 Task: Create Card Training Workshop Analytics Review in Board Email Marketing Platforms and Tools to Workspace Accounting and Bookkeeping Services. Create Card Elderly Care Review in Board Employee Recognition and Rewards Programs to Workspace Accounting and Bookkeeping Services. Create Card Training Workshop Analytics Review in Board Brand Voice Development and Brand Tone of Voice Guidelines Creation to Workspace Accounting and Bookkeeping Services
Action: Mouse moved to (406, 211)
Screenshot: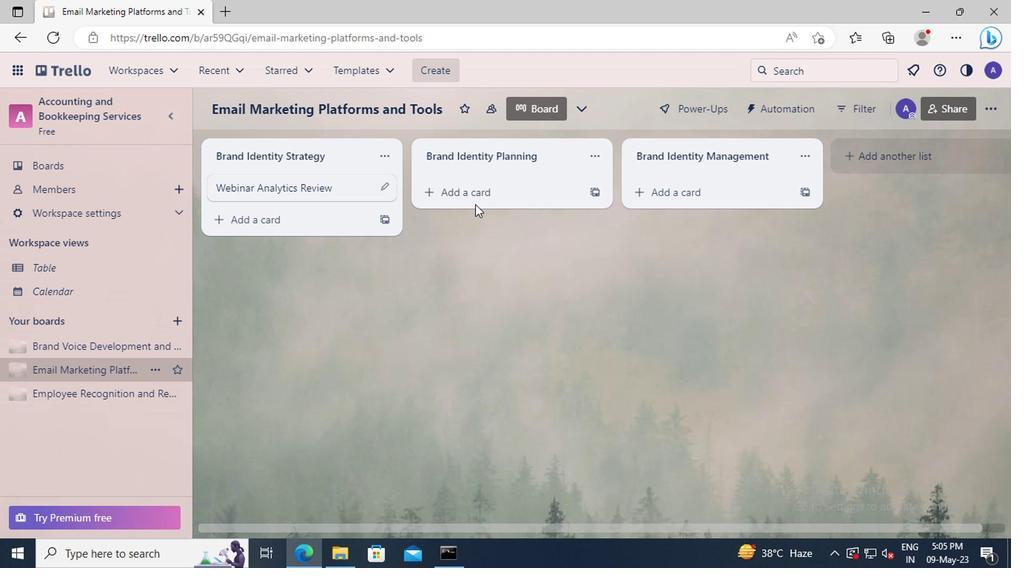 
Action: Mouse pressed left at (406, 211)
Screenshot: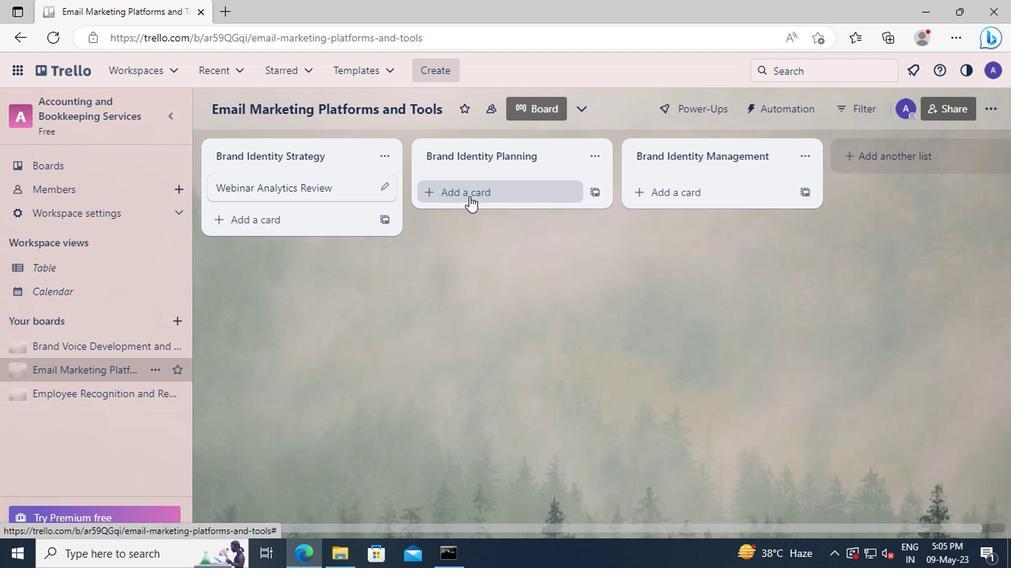 
Action: Key pressed <Key.shift>TRAINING<Key.space><Key.shift>WORKSHOP<Key.space><Key.shift><Key.shift><Key.shift><Key.shift><Key.shift><Key.shift><Key.shift><Key.shift><Key.shift><Key.shift>ANALYTICS<Key.space><Key.shift>REVIEW
Screenshot: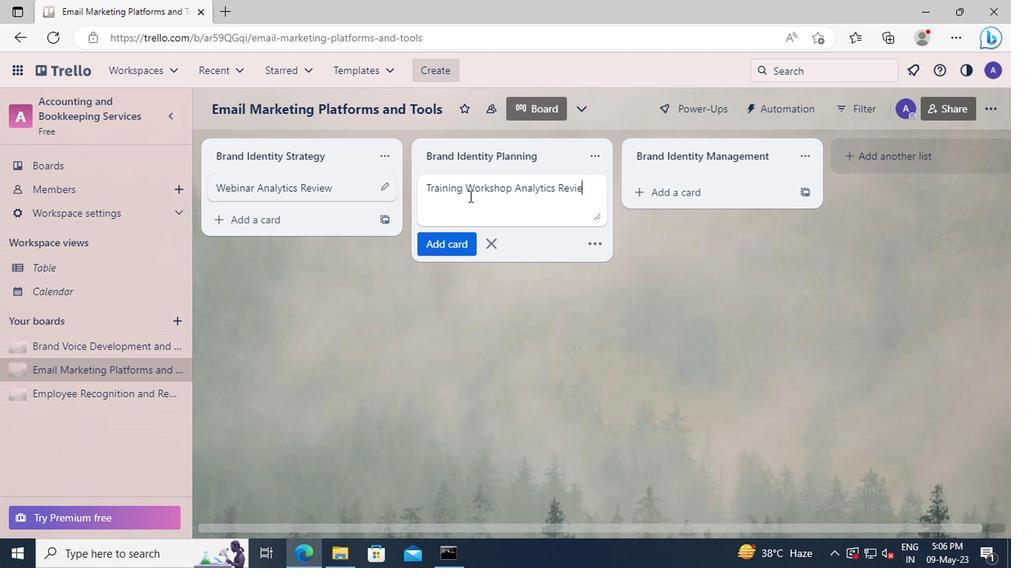 
Action: Mouse moved to (394, 245)
Screenshot: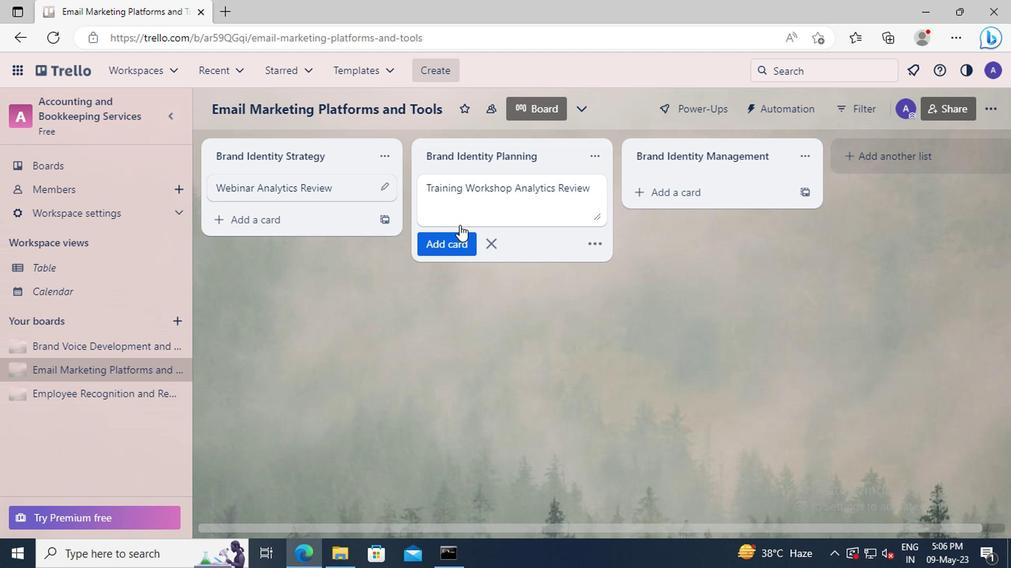 
Action: Mouse pressed left at (394, 245)
Screenshot: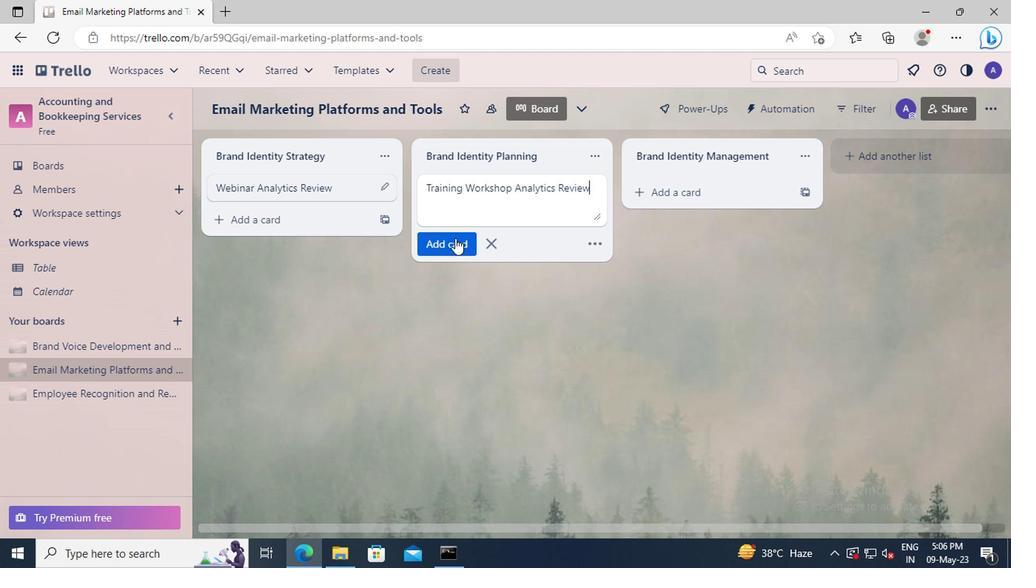 
Action: Mouse moved to (146, 353)
Screenshot: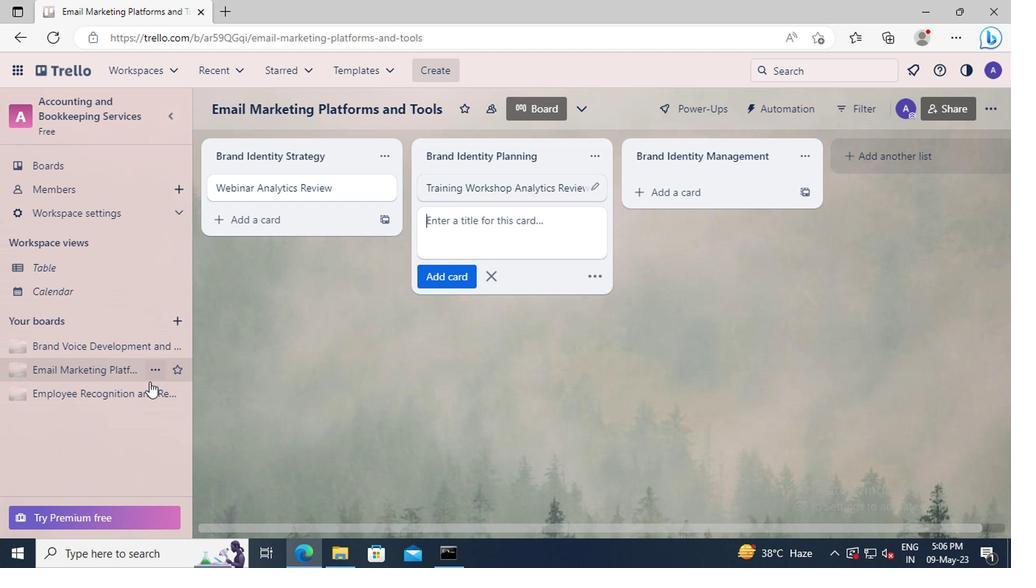 
Action: Mouse pressed left at (146, 353)
Screenshot: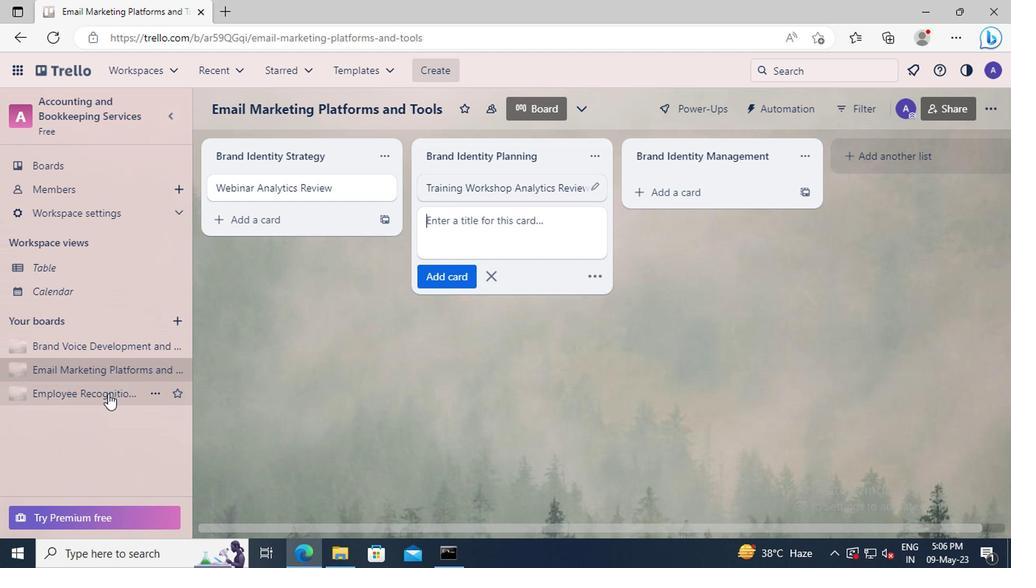 
Action: Mouse moved to (393, 207)
Screenshot: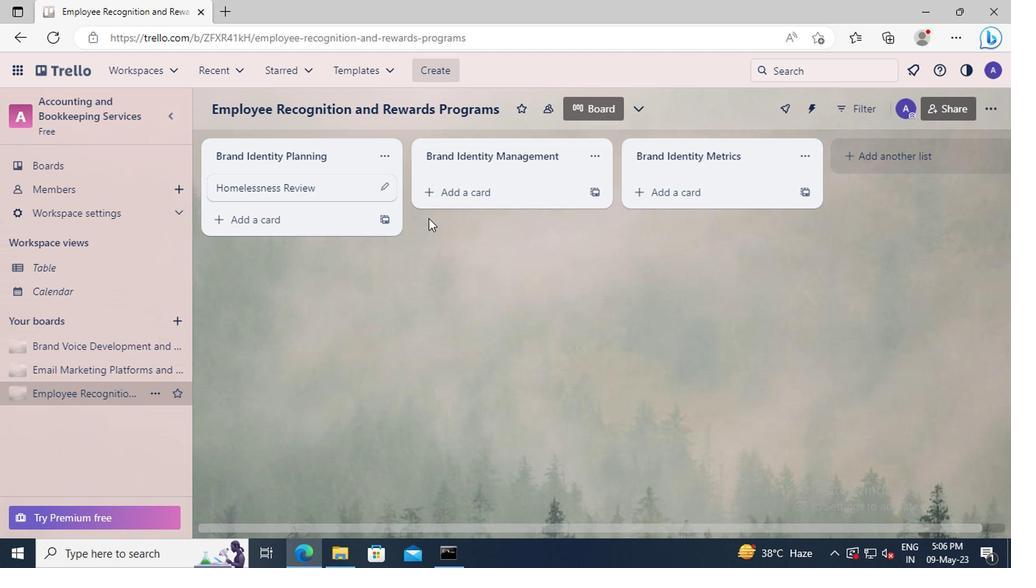 
Action: Mouse pressed left at (393, 207)
Screenshot: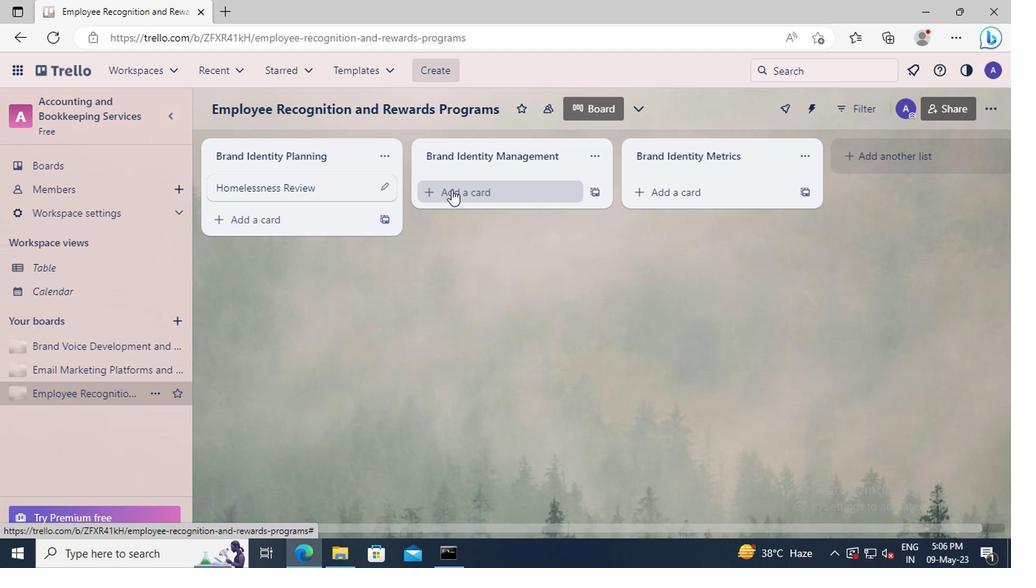 
Action: Key pressed <Key.shift>ELDERLY<Key.space><Key.shift>CARE<Key.space><Key.shift>REVIEW
Screenshot: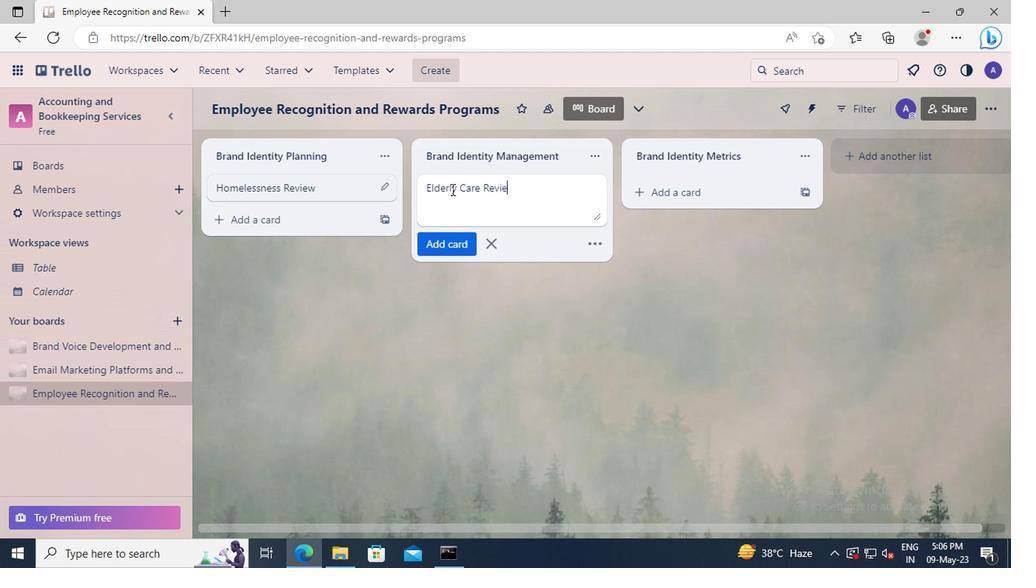 
Action: Mouse moved to (393, 252)
Screenshot: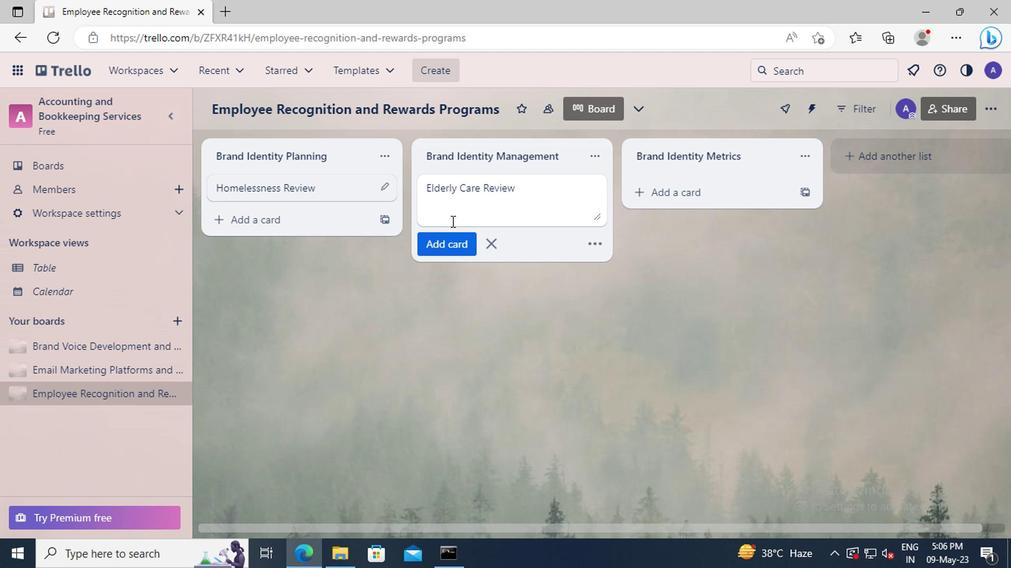 
Action: Mouse pressed left at (393, 252)
Screenshot: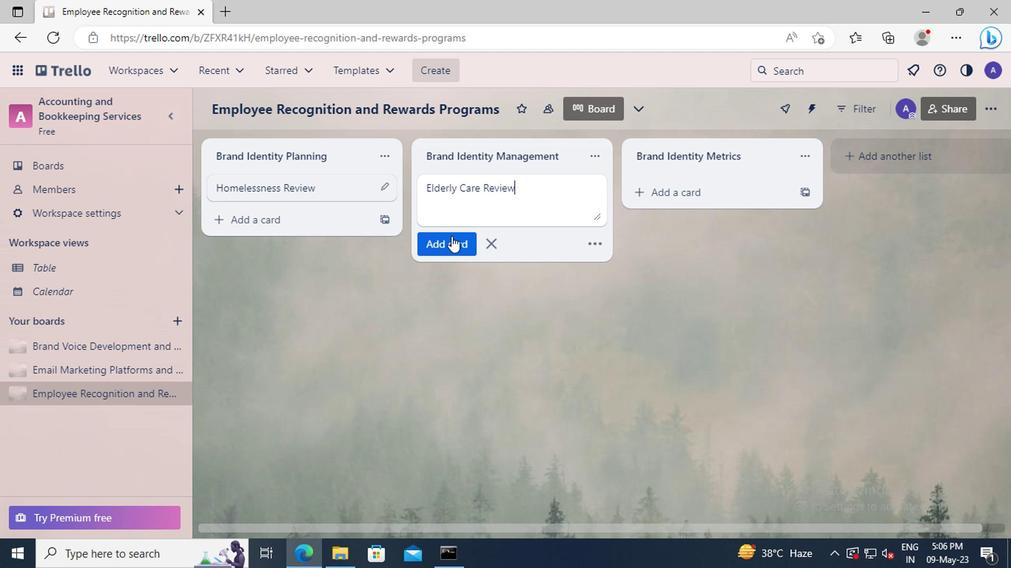 
Action: Mouse moved to (162, 316)
Screenshot: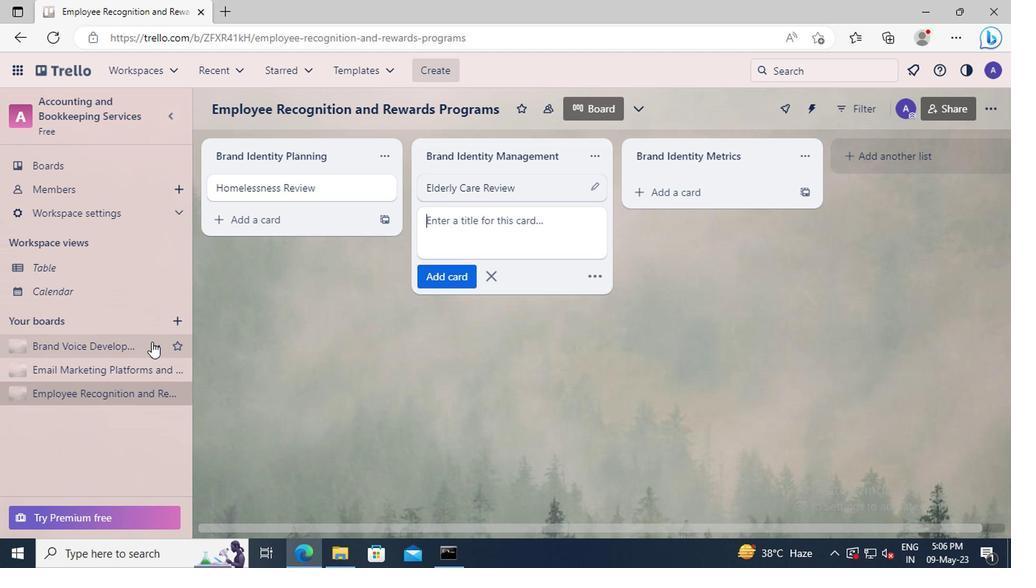 
Action: Mouse pressed left at (162, 316)
Screenshot: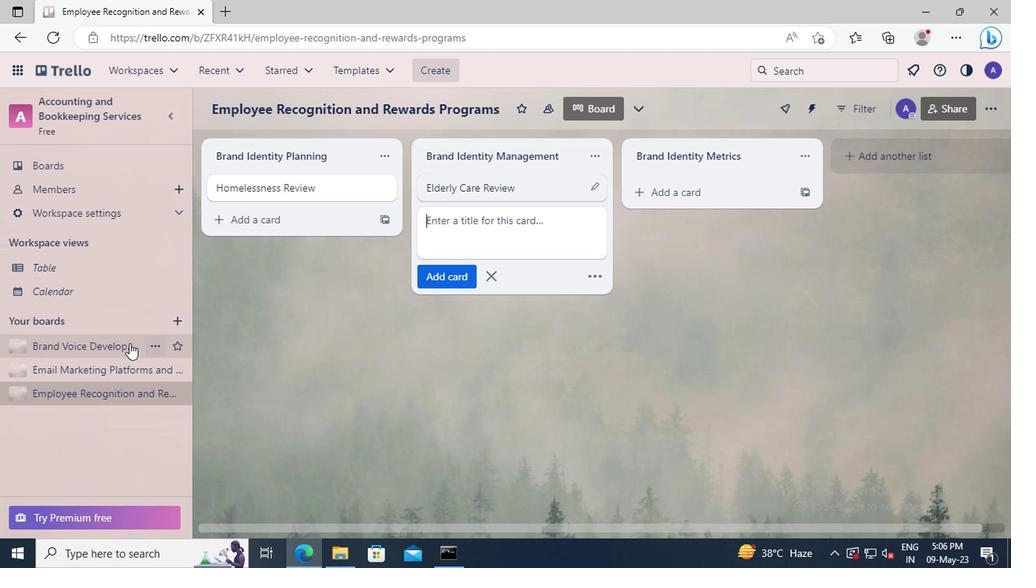 
Action: Mouse moved to (405, 209)
Screenshot: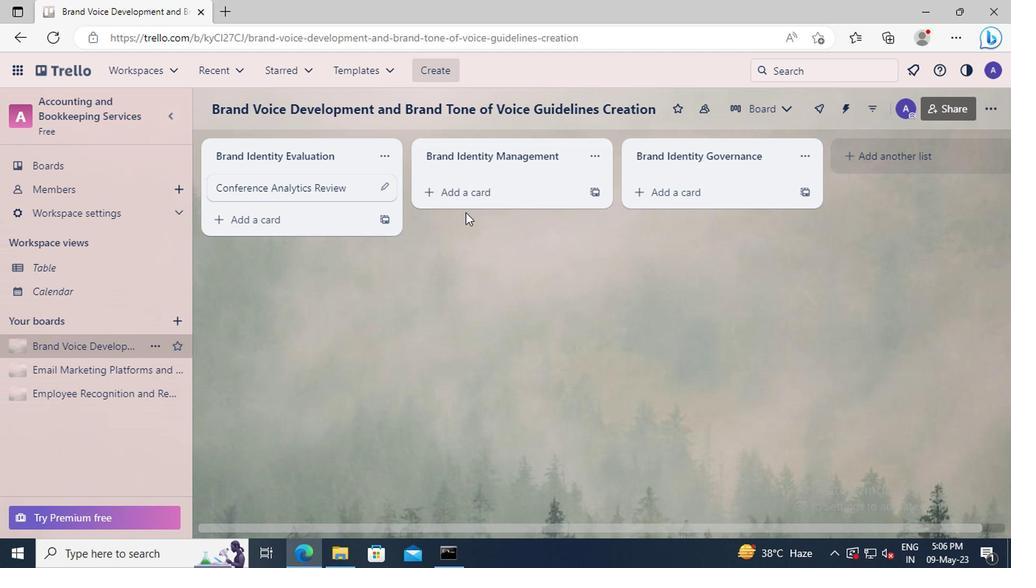 
Action: Mouse pressed left at (405, 209)
Screenshot: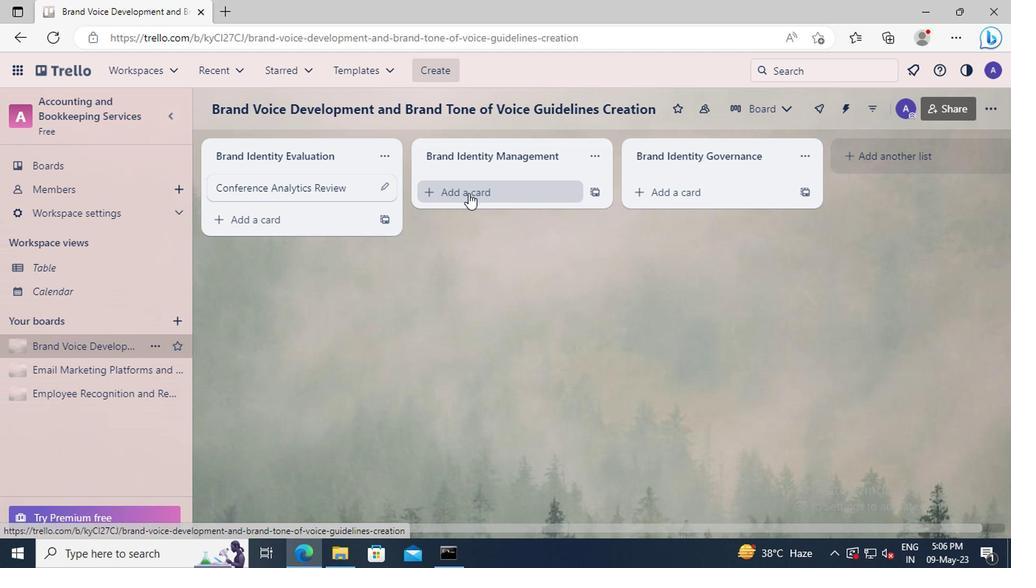 
Action: Key pressed <Key.shift>TRAINING<Key.space><Key.shift>WORKSHOP<Key.space><Key.shift>ANALYTICS<Key.space><Key.shift>REVIEW
Screenshot: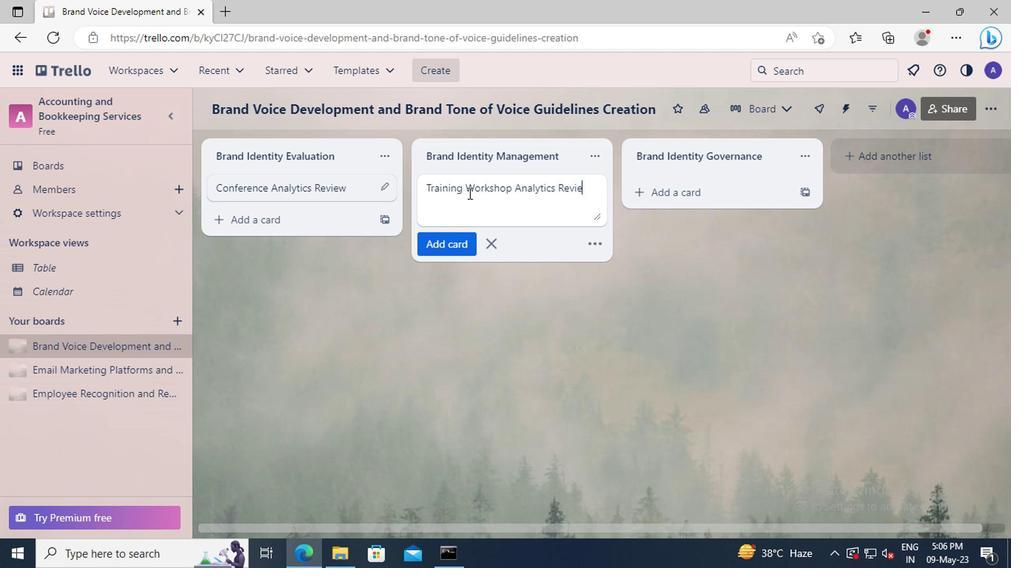 
Action: Mouse moved to (396, 243)
Screenshot: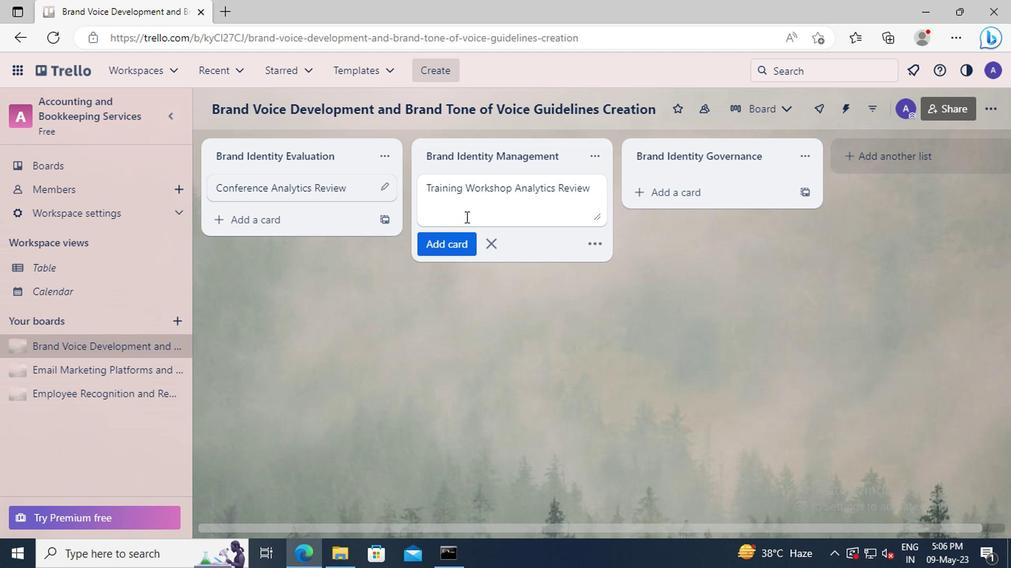 
Action: Mouse pressed left at (396, 243)
Screenshot: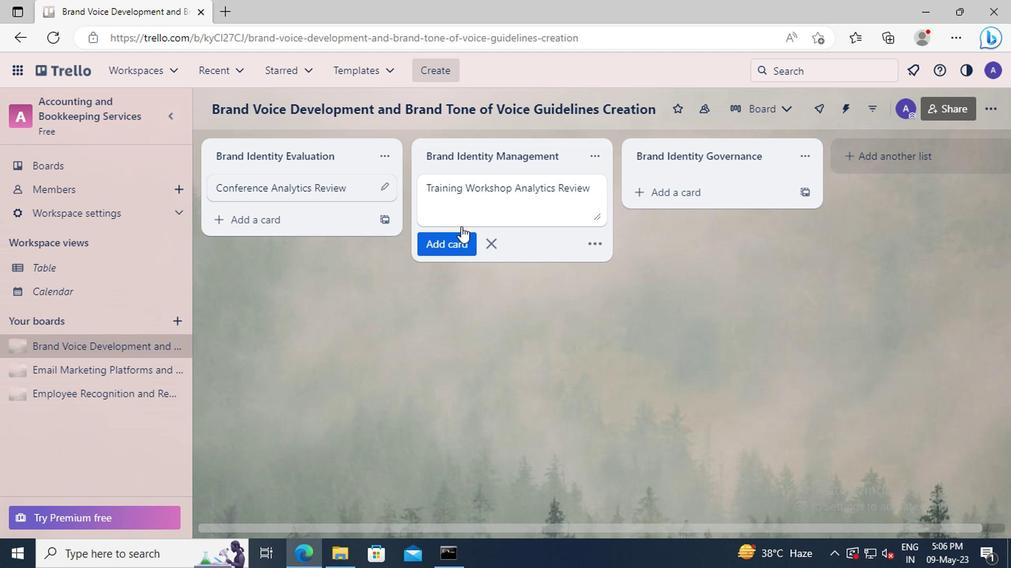 
